 Task: Toggle the suggested basic.
Action: Mouse moved to (50, 592)
Screenshot: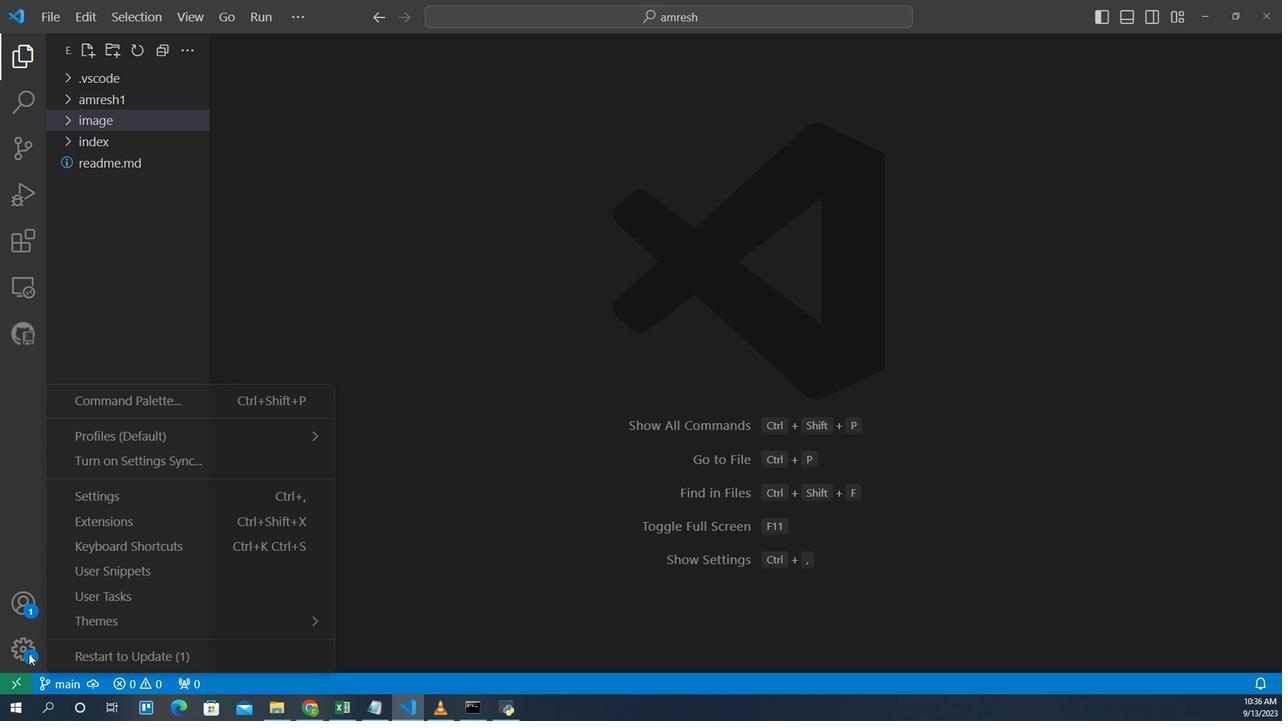 
Action: Mouse pressed left at (50, 592)
Screenshot: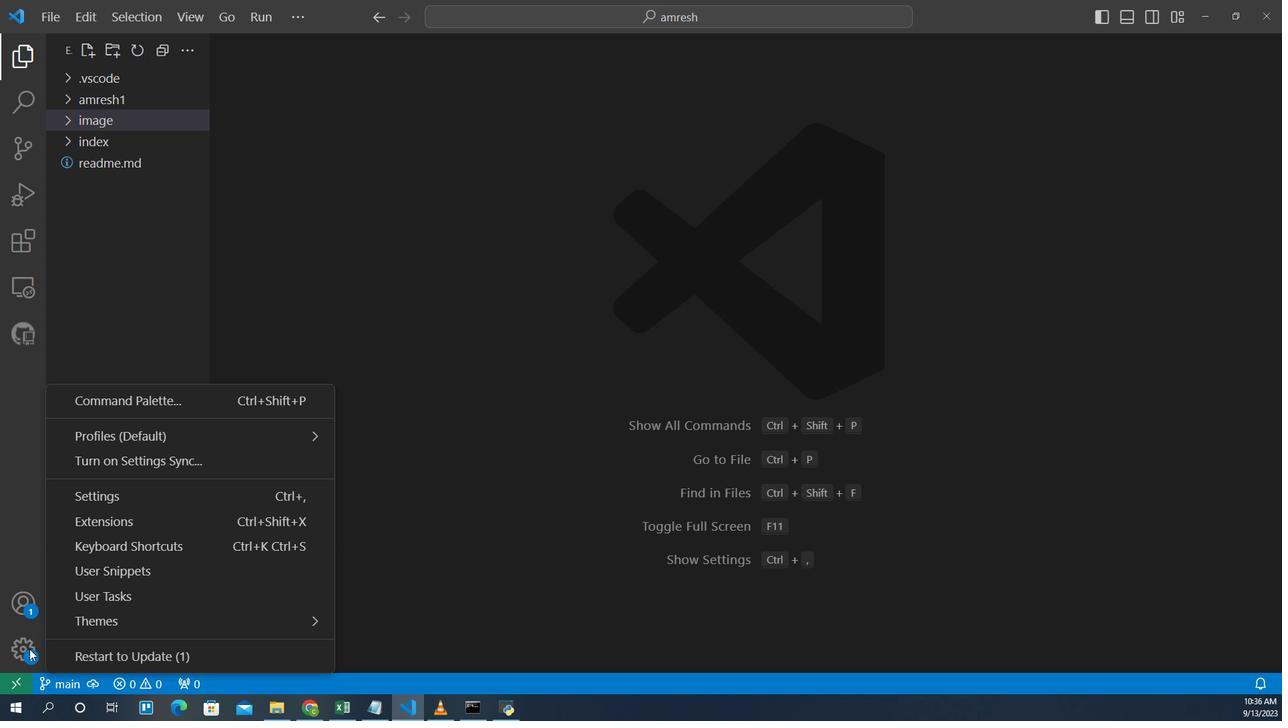 
Action: Mouse moved to (107, 454)
Screenshot: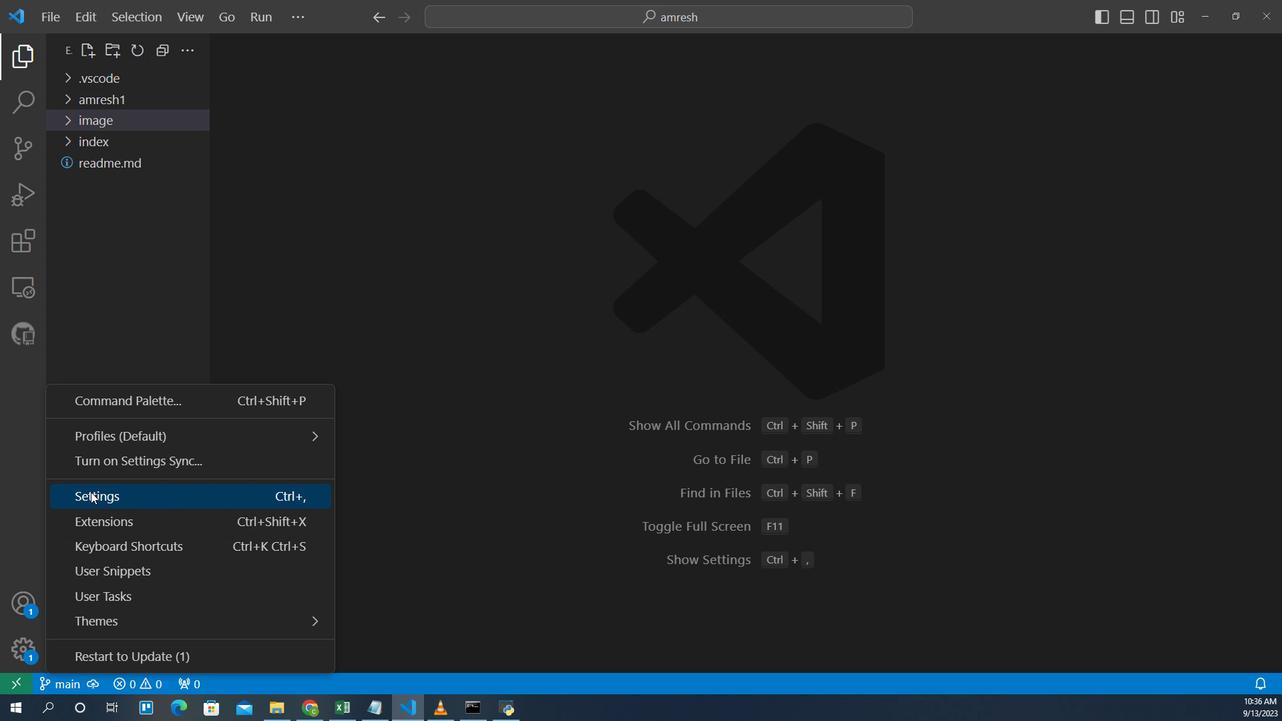 
Action: Mouse pressed left at (107, 454)
Screenshot: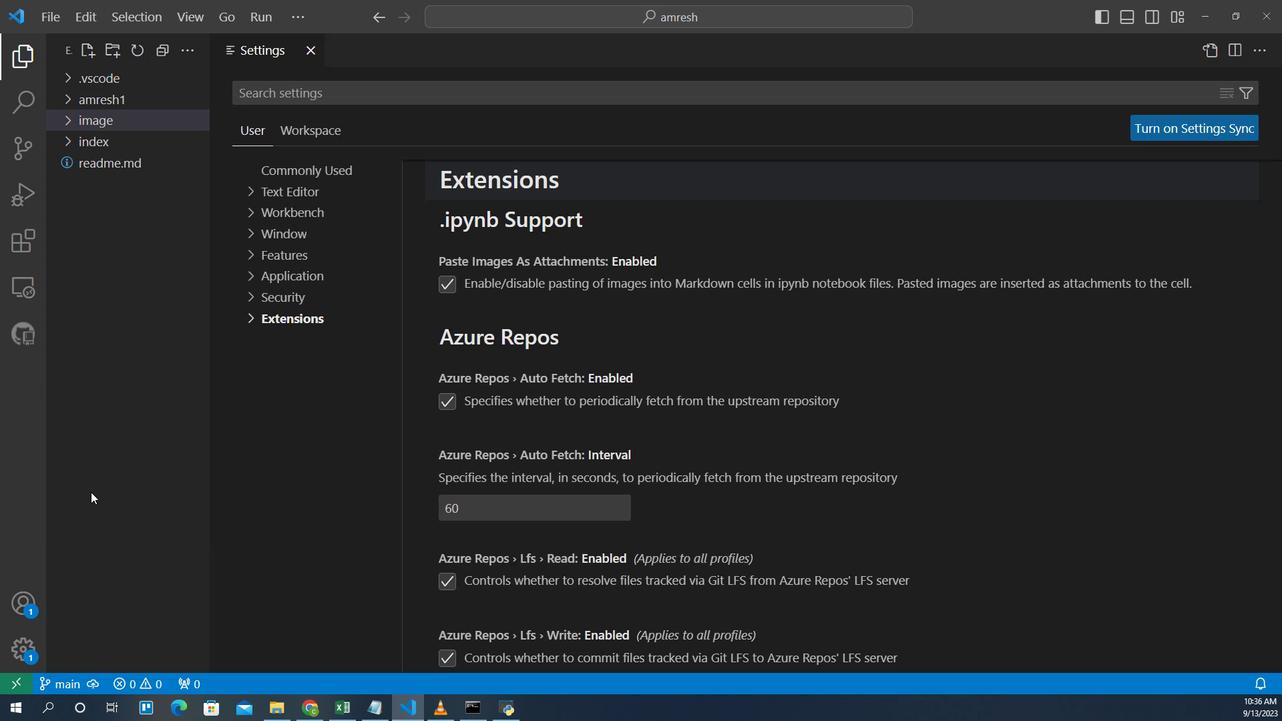 
Action: Mouse moved to (269, 302)
Screenshot: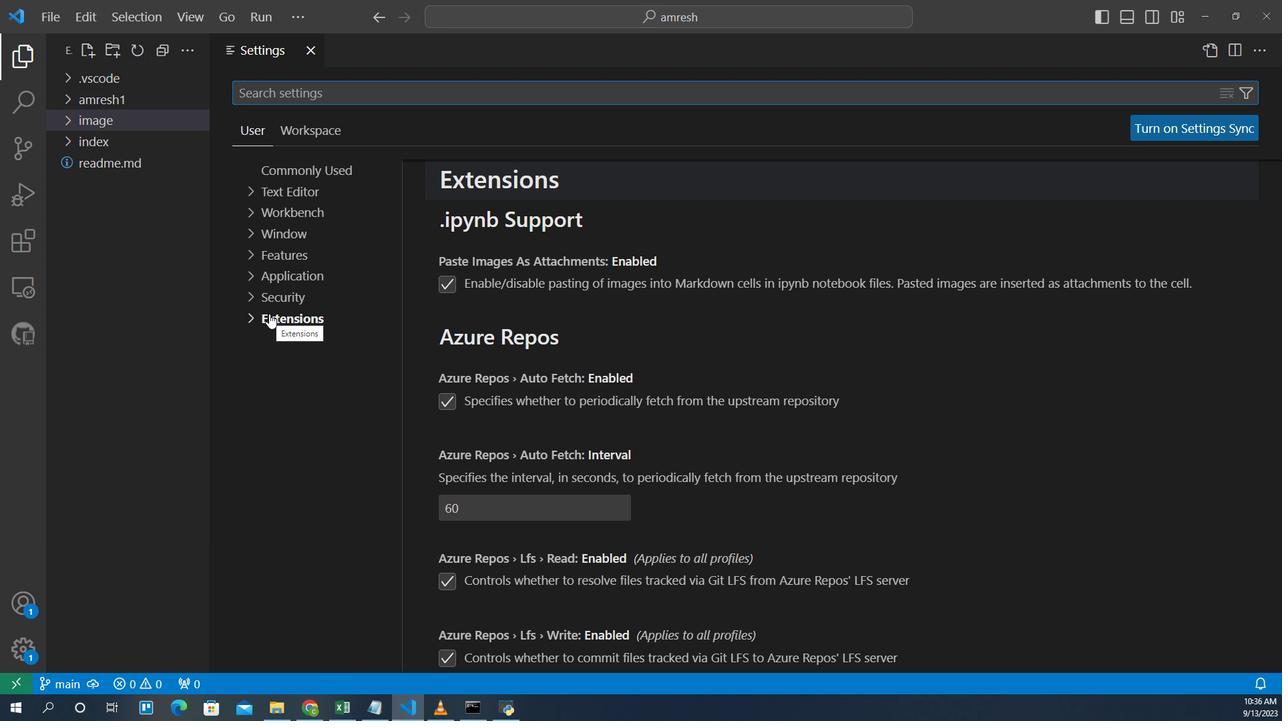 
Action: Mouse pressed left at (269, 302)
Screenshot: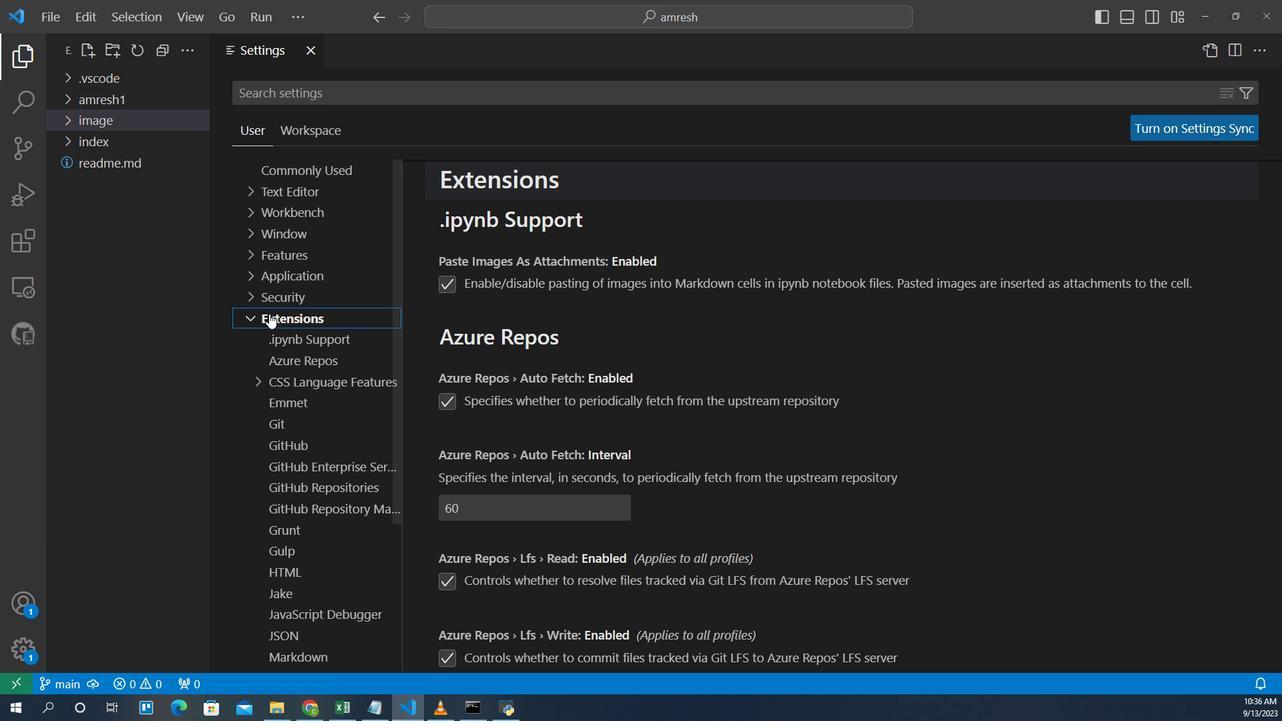 
Action: Mouse moved to (291, 581)
Screenshot: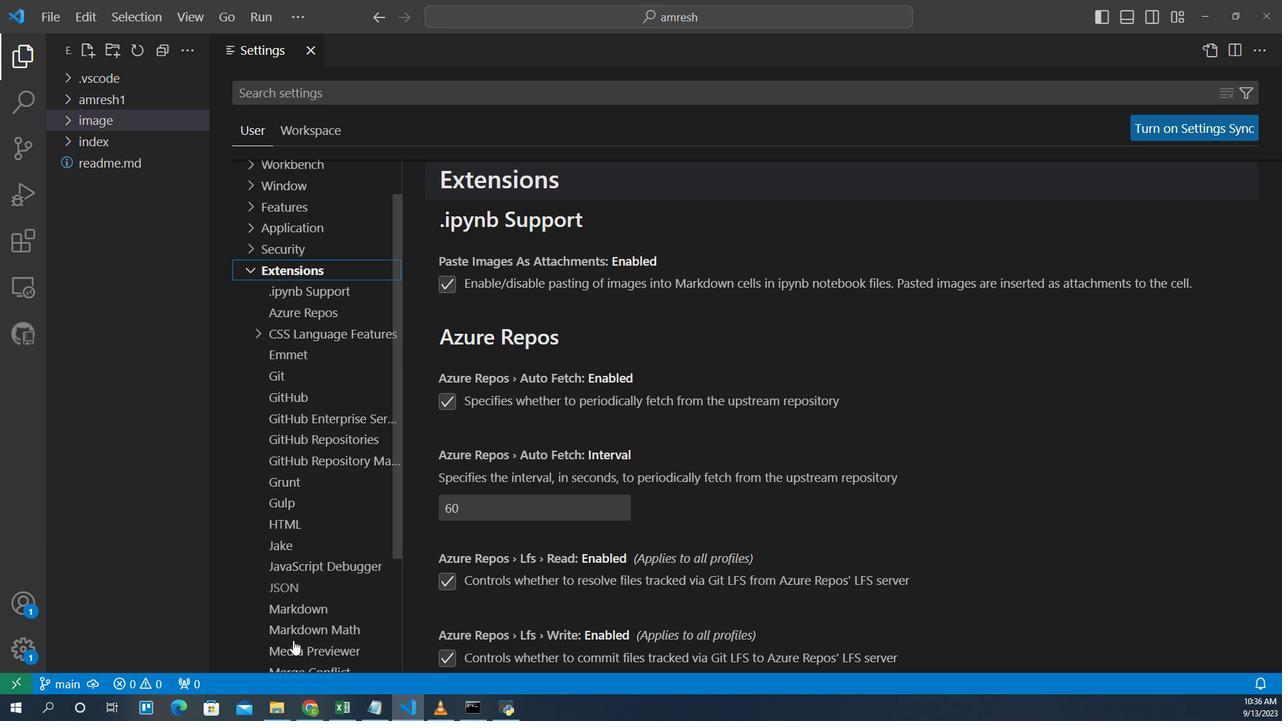 
Action: Mouse scrolled (291, 580) with delta (0, 0)
Screenshot: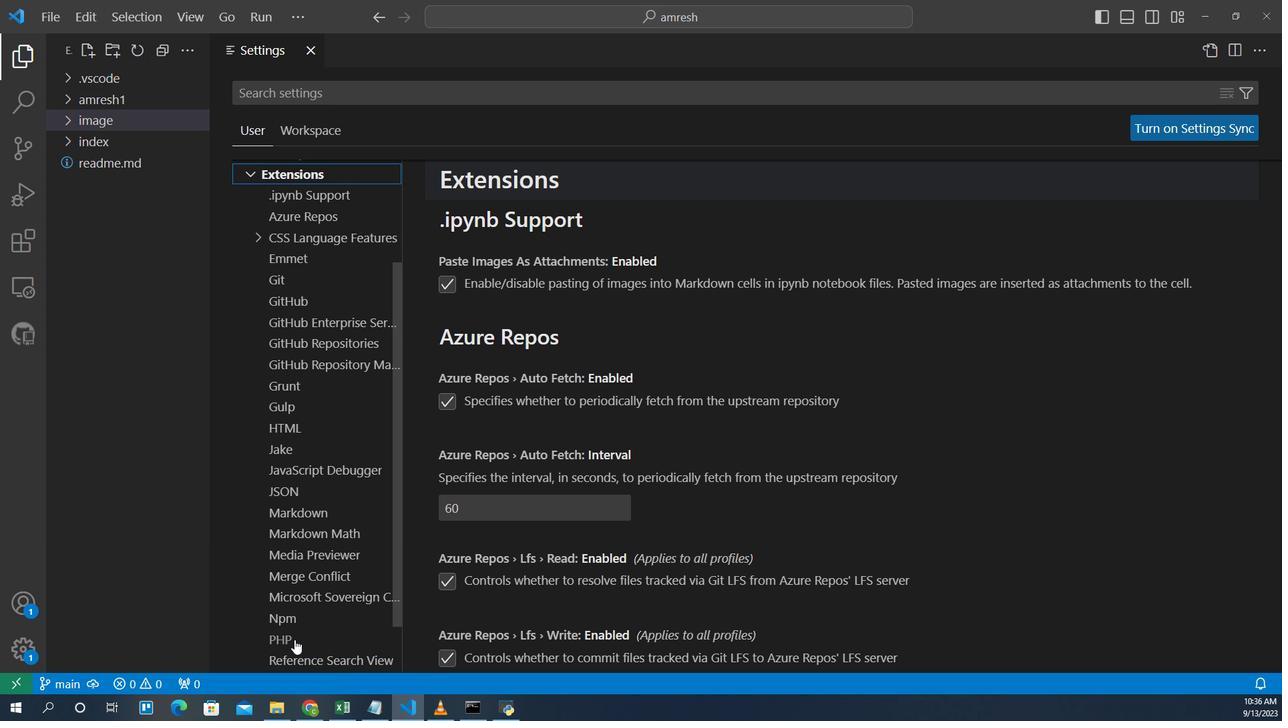 
Action: Mouse scrolled (291, 580) with delta (0, 0)
Screenshot: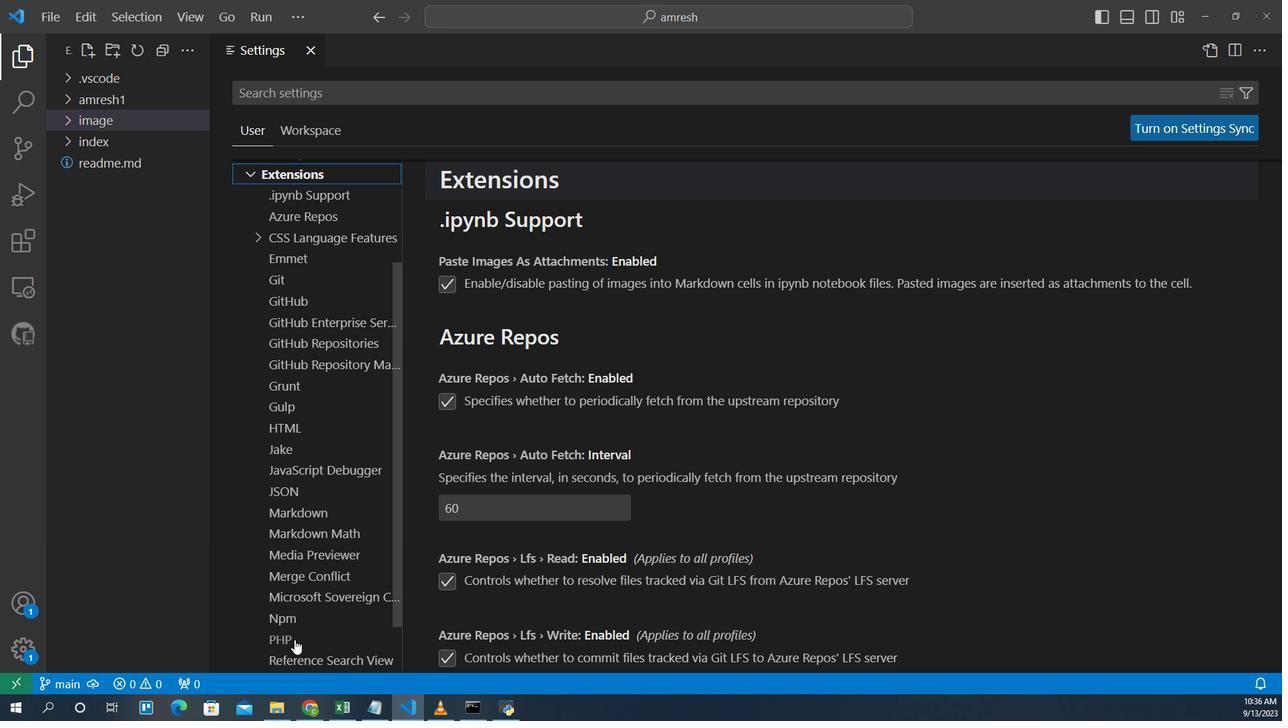
Action: Mouse moved to (291, 581)
Screenshot: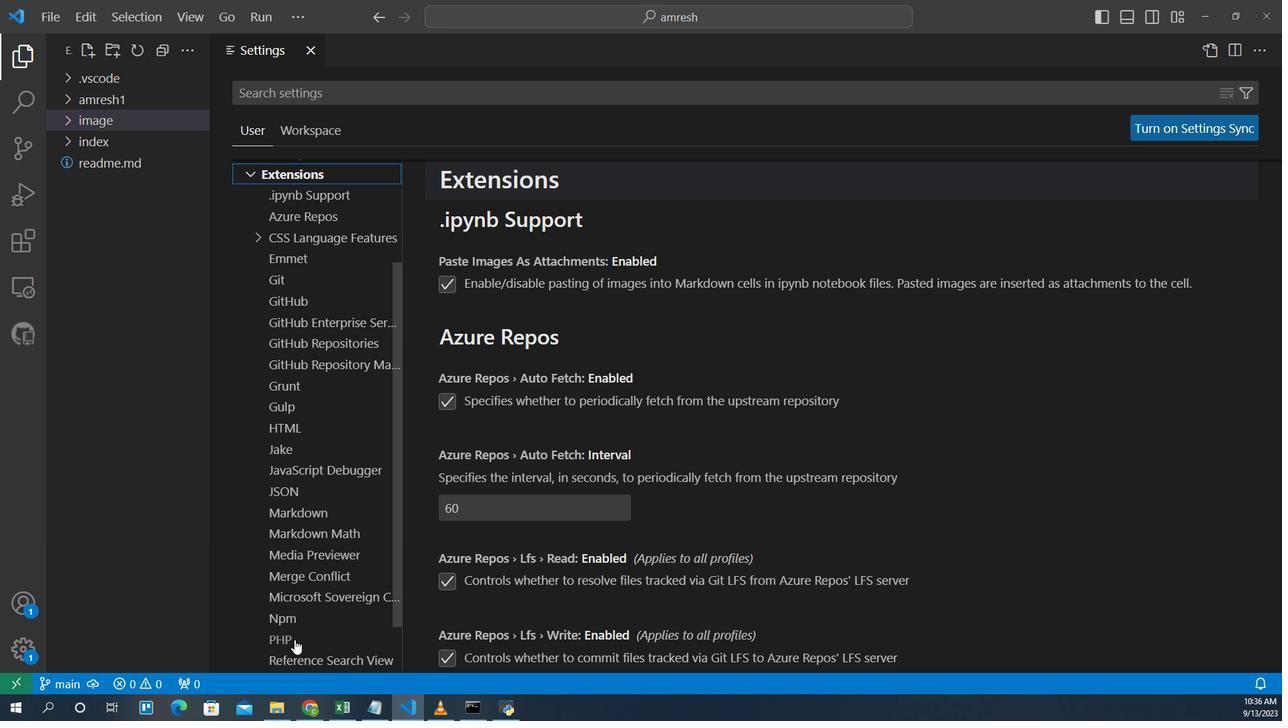
Action: Mouse scrolled (291, 580) with delta (0, 0)
Screenshot: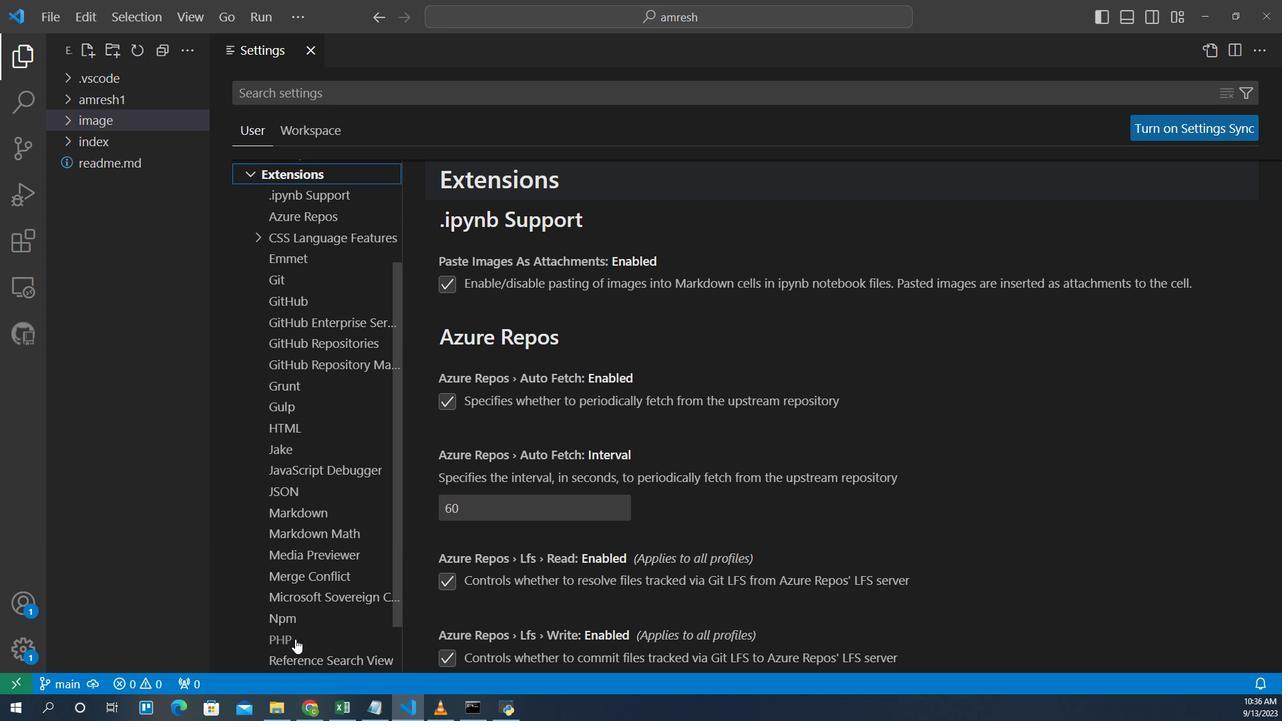 
Action: Mouse moved to (275, 577)
Screenshot: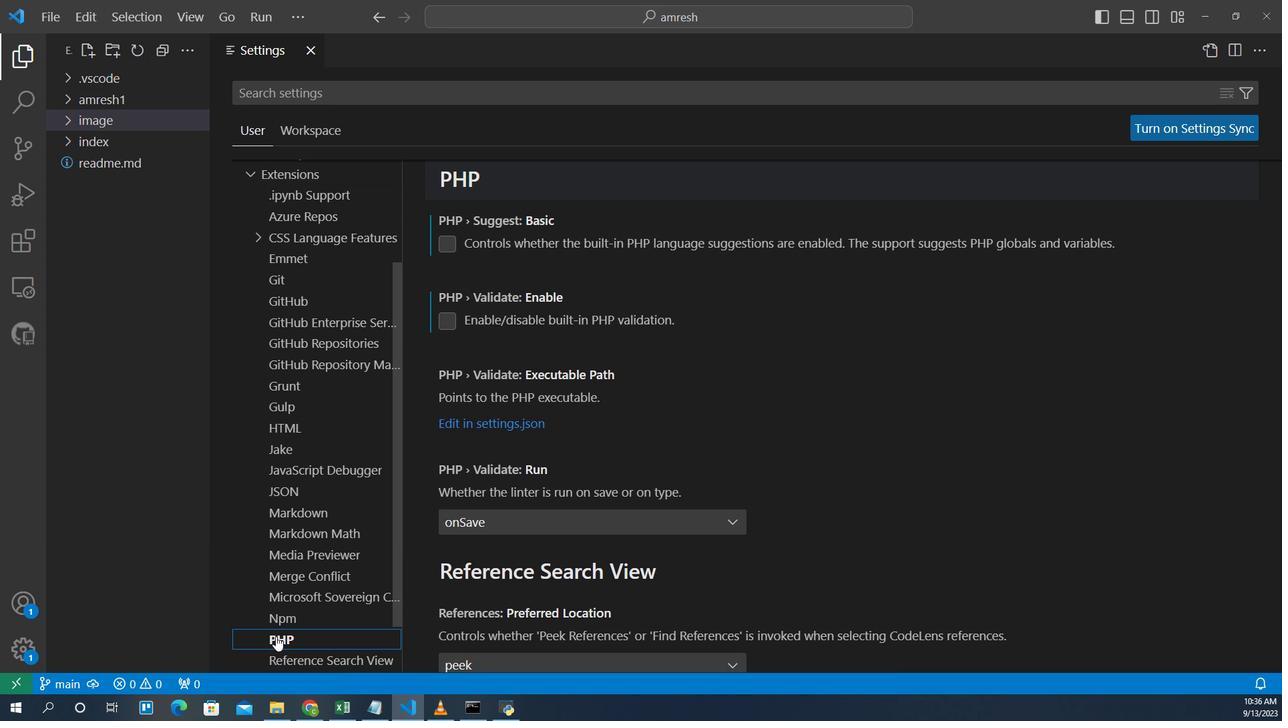 
Action: Mouse pressed left at (275, 577)
Screenshot: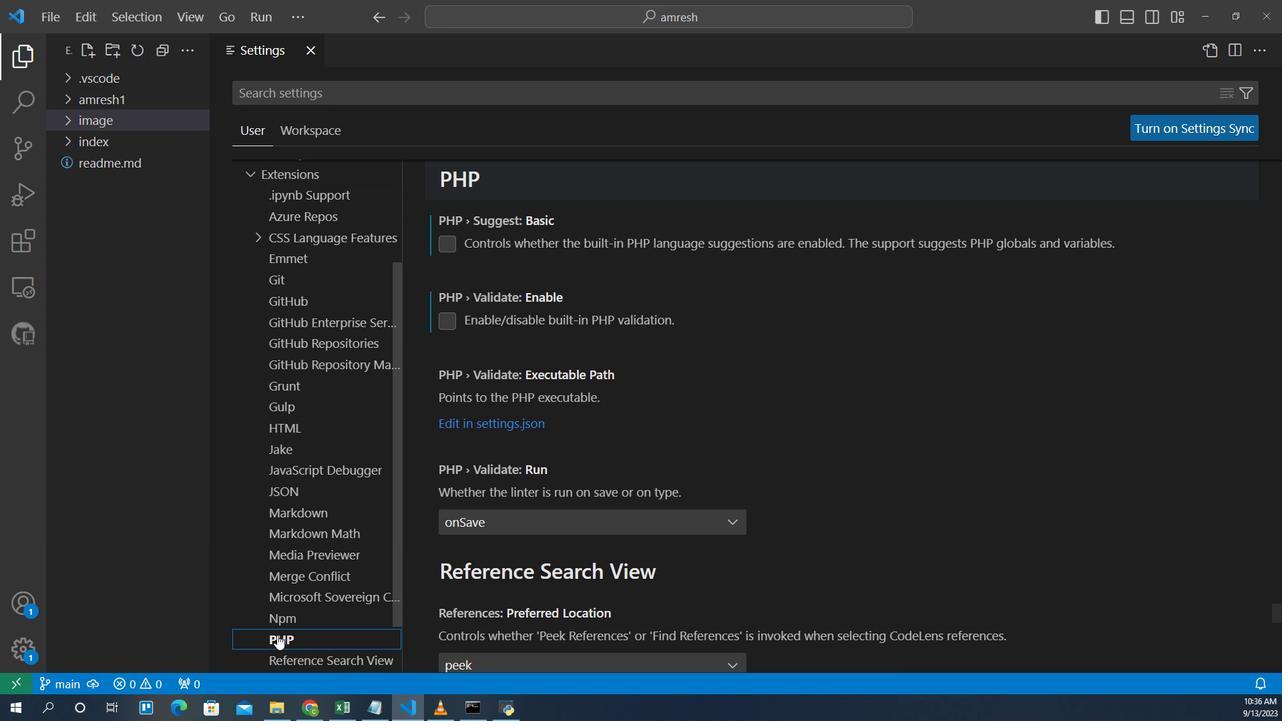 
Action: Mouse moved to (433, 245)
Screenshot: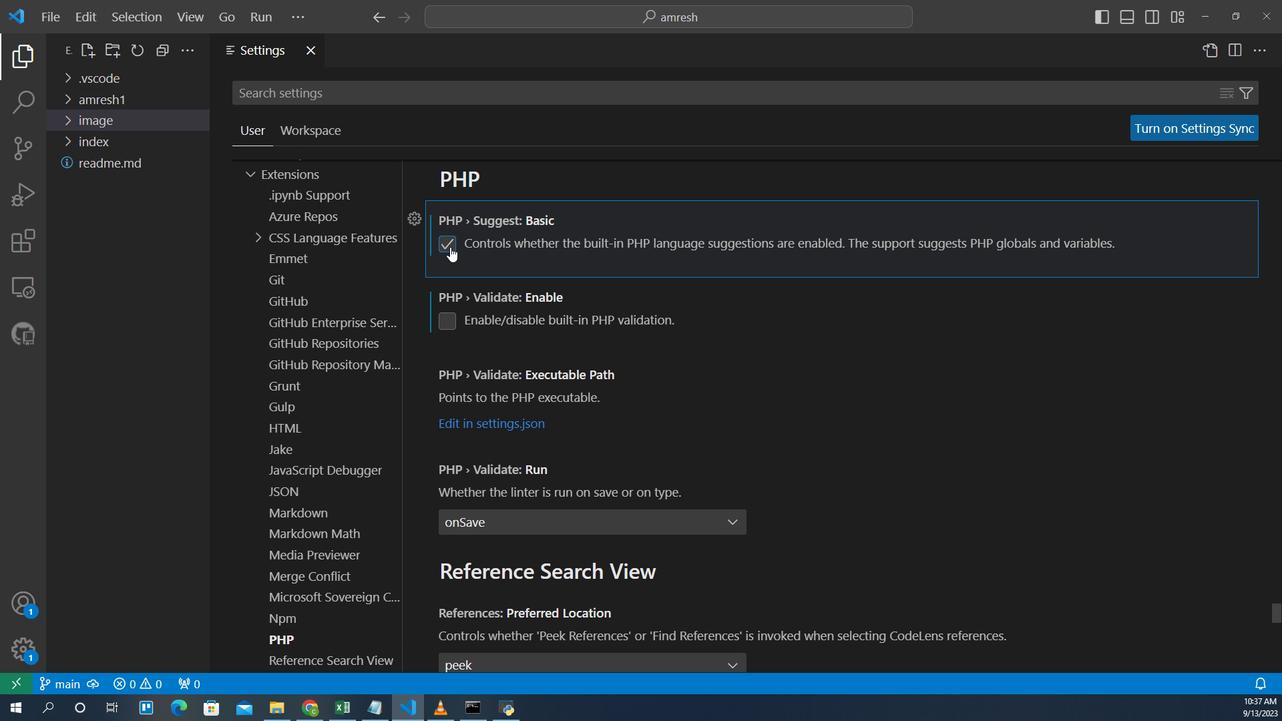 
Action: Mouse pressed left at (433, 245)
Screenshot: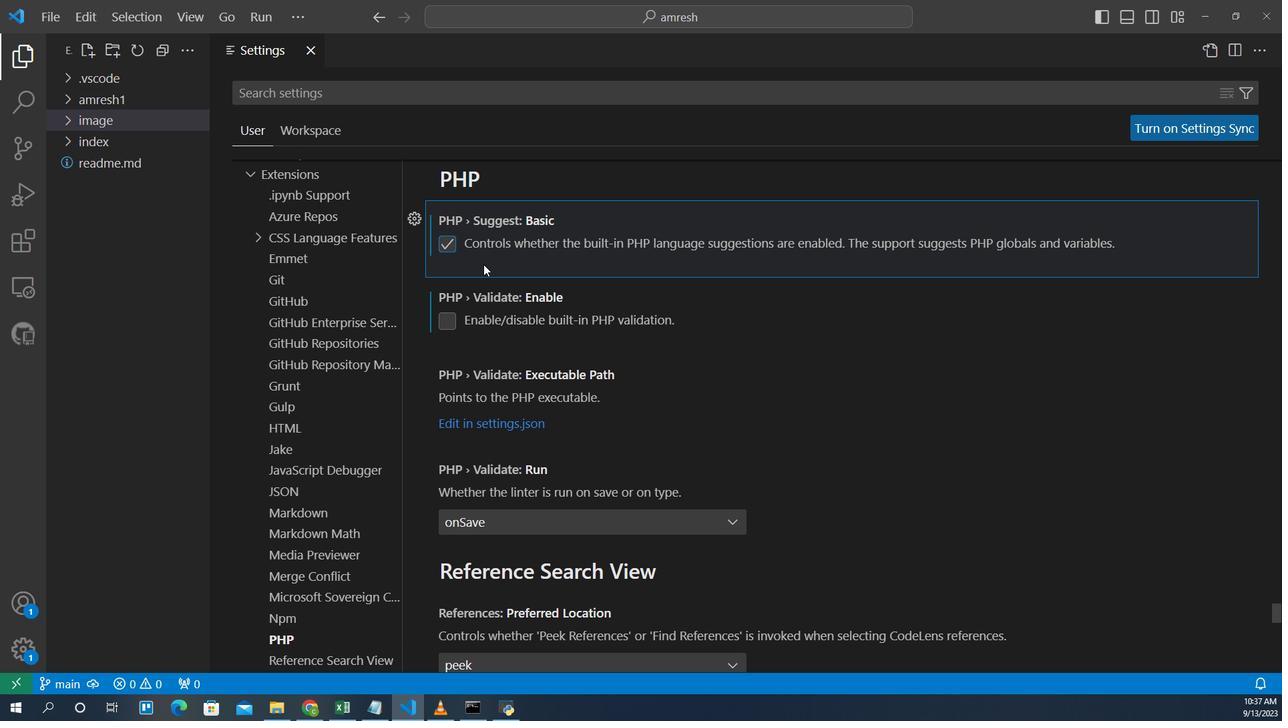
Action: Mouse moved to (471, 269)
Screenshot: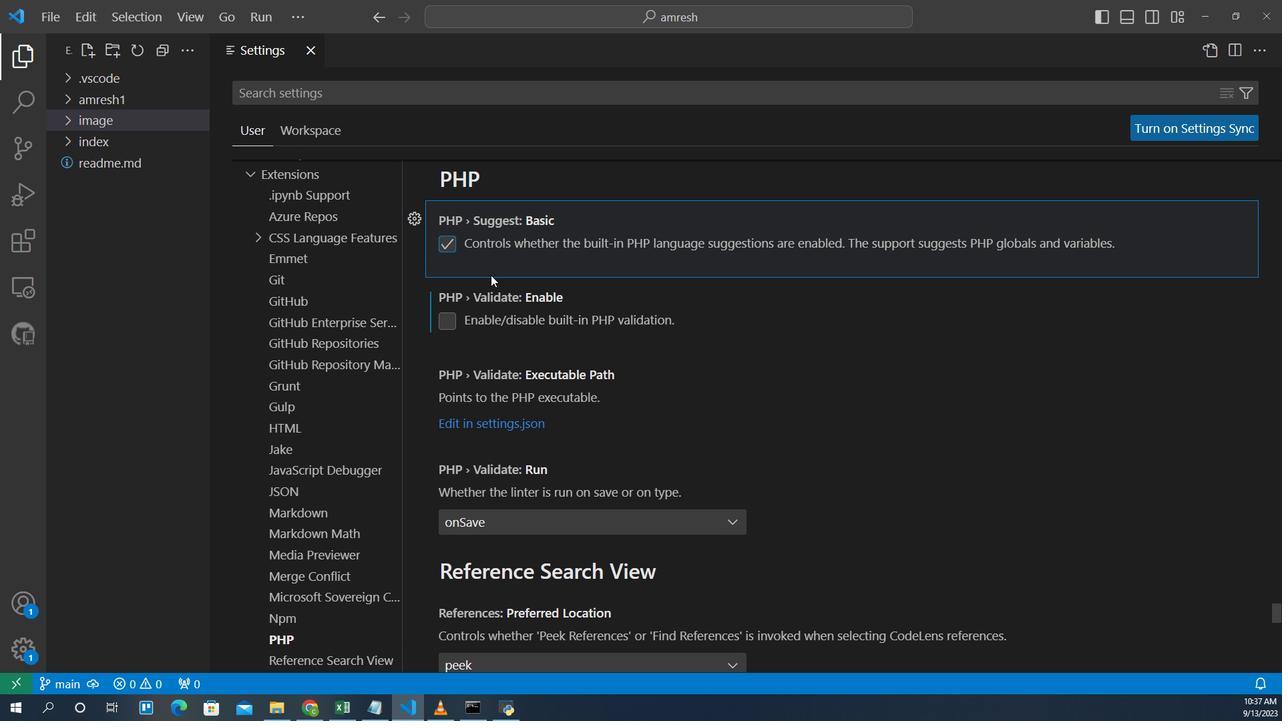 
